 Task: Create a scrum project WorthyTech.
Action: Mouse moved to (177, 47)
Screenshot: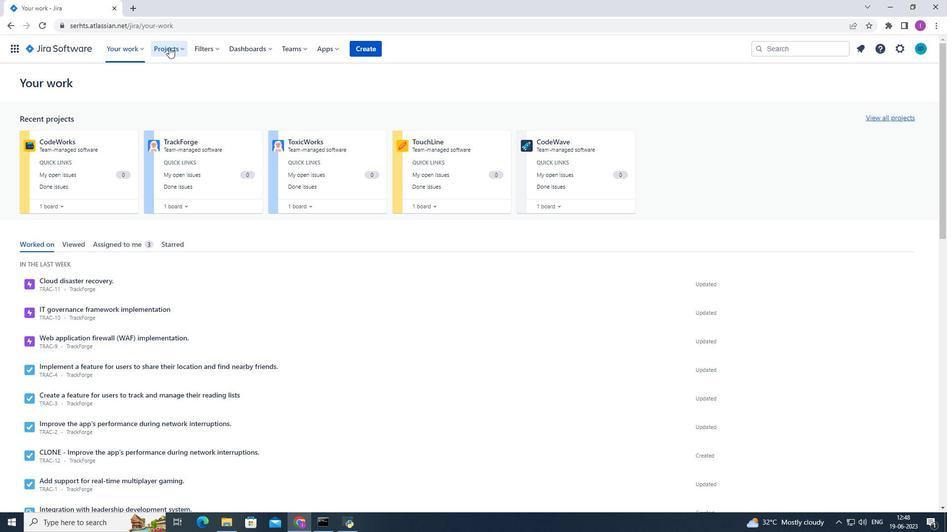 
Action: Mouse pressed left at (177, 47)
Screenshot: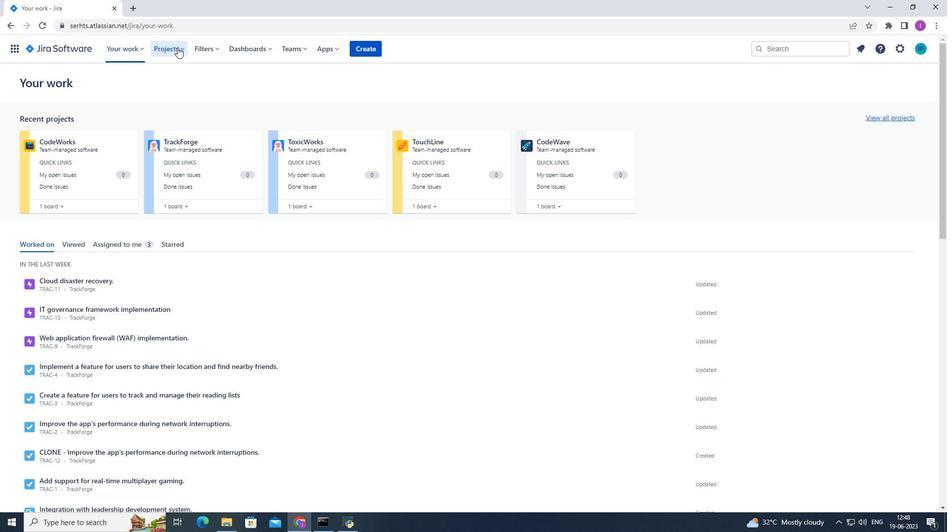 
Action: Mouse moved to (203, 251)
Screenshot: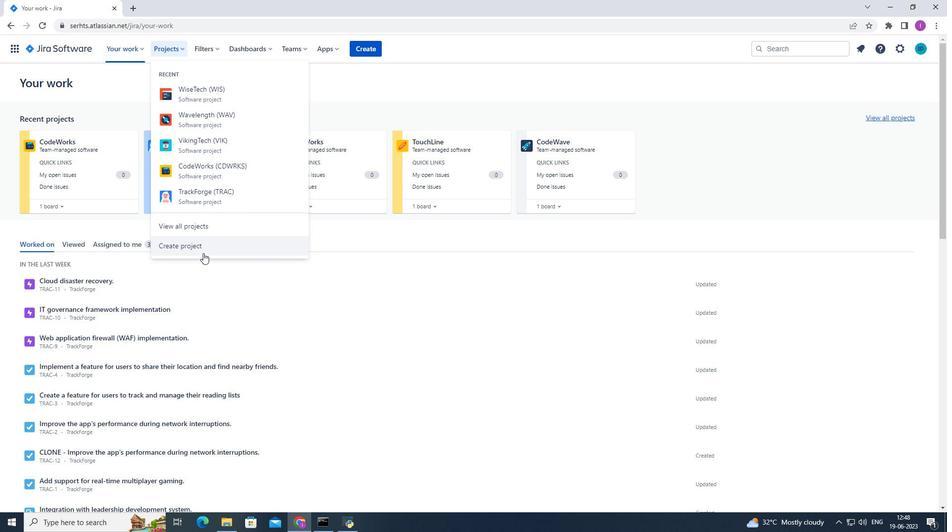 
Action: Mouse pressed left at (203, 251)
Screenshot: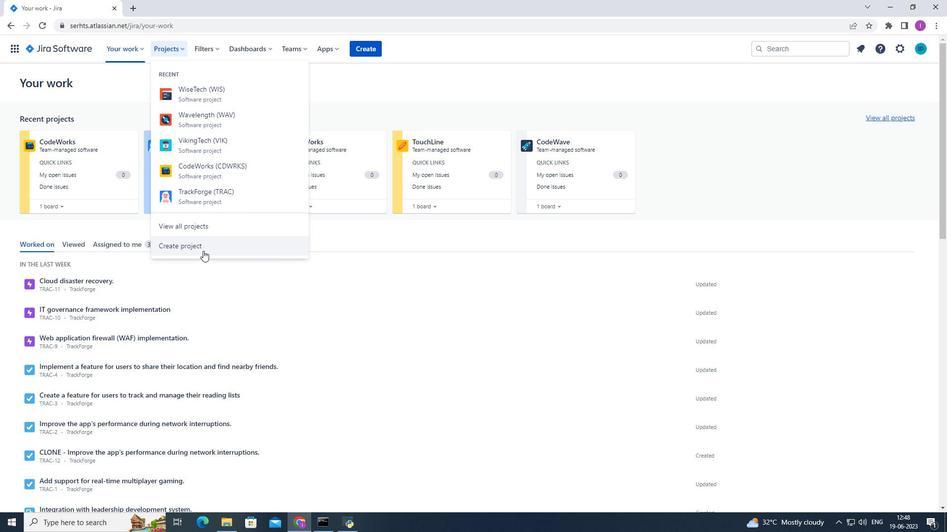 
Action: Mouse moved to (440, 256)
Screenshot: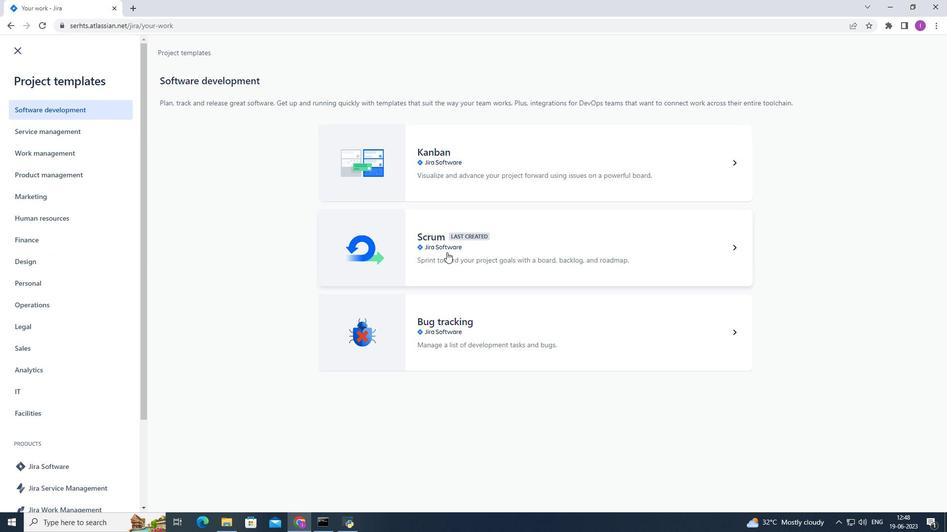 
Action: Mouse pressed left at (440, 256)
Screenshot: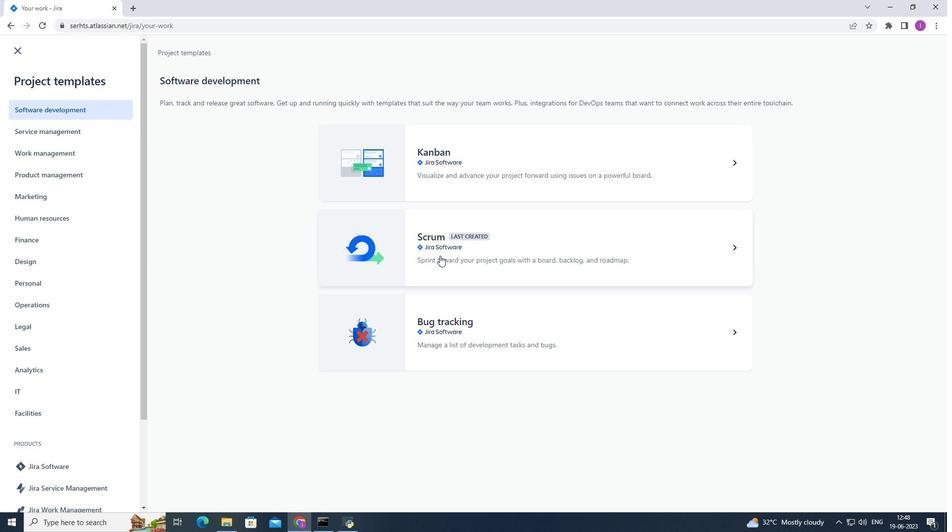 
Action: Mouse moved to (732, 491)
Screenshot: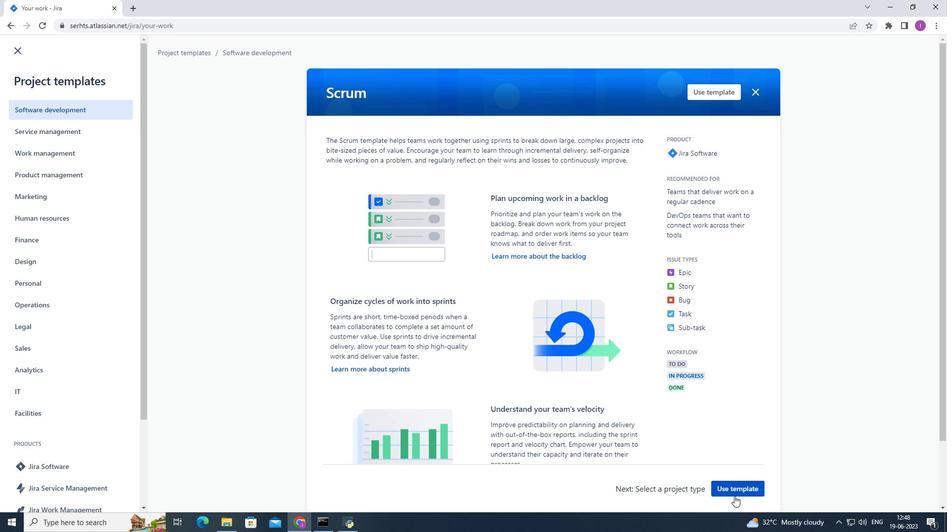 
Action: Mouse pressed left at (732, 491)
Screenshot: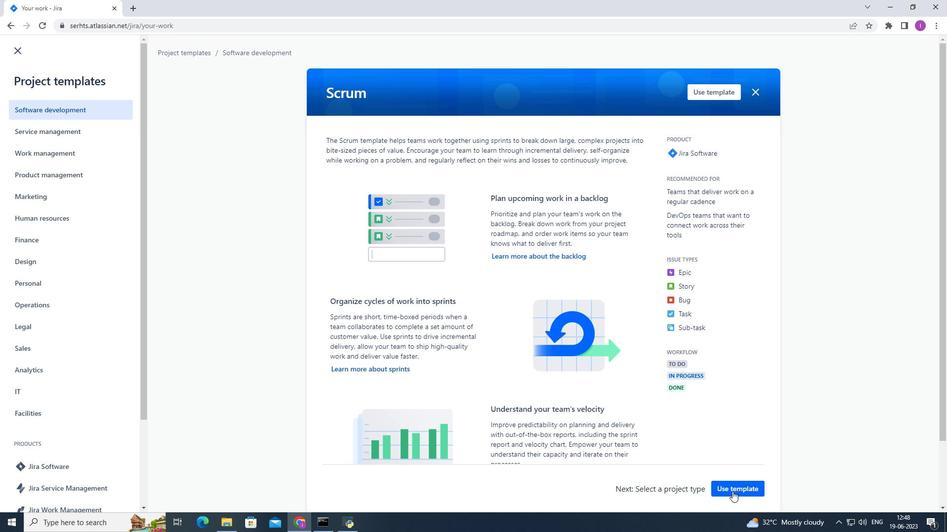 
Action: Mouse moved to (372, 483)
Screenshot: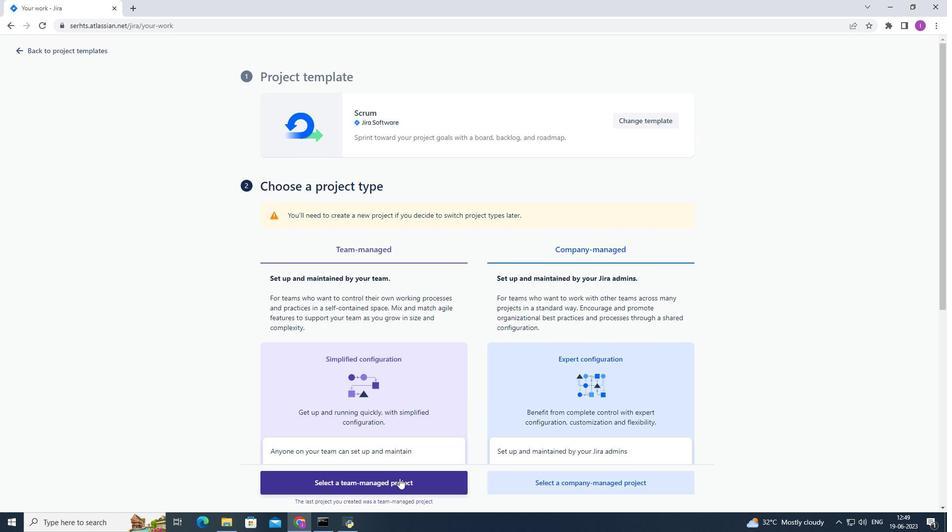 
Action: Mouse pressed left at (372, 483)
Screenshot: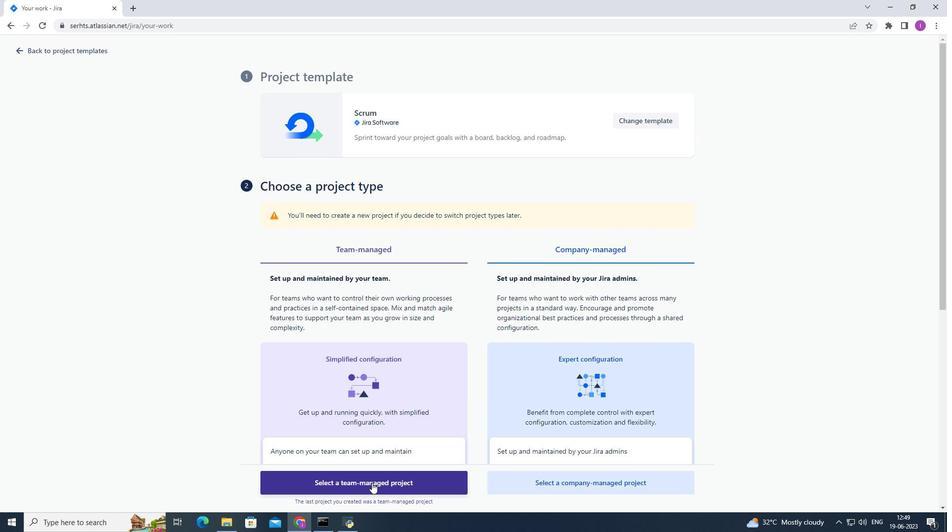 
Action: Mouse moved to (253, 233)
Screenshot: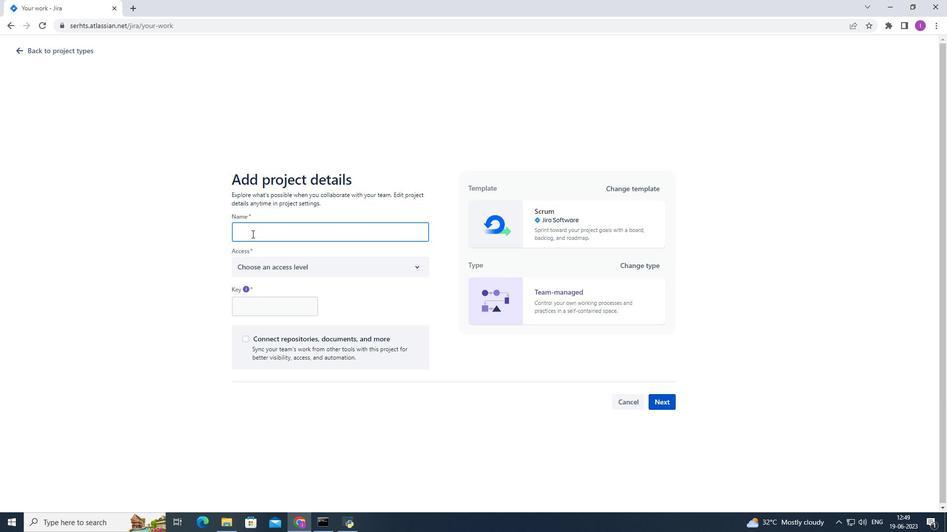 
Action: Mouse pressed left at (253, 233)
Screenshot: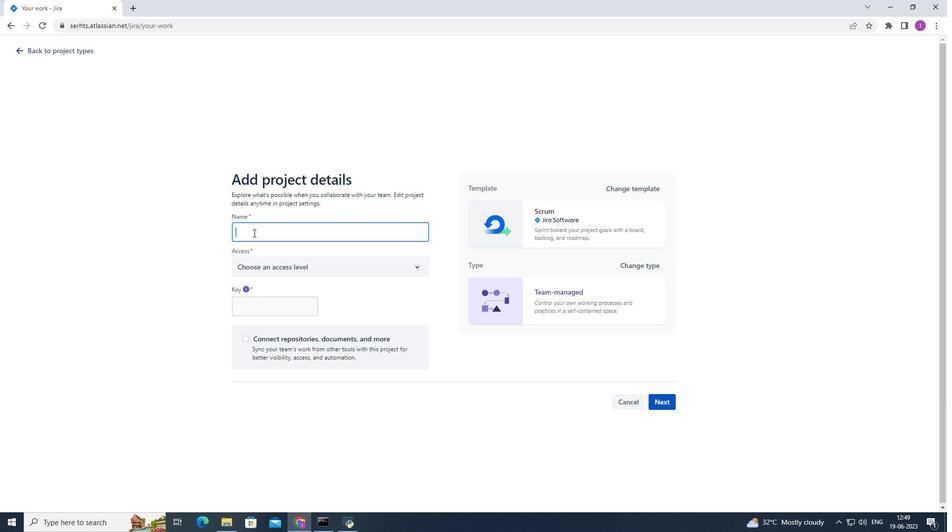 
Action: Mouse moved to (304, 240)
Screenshot: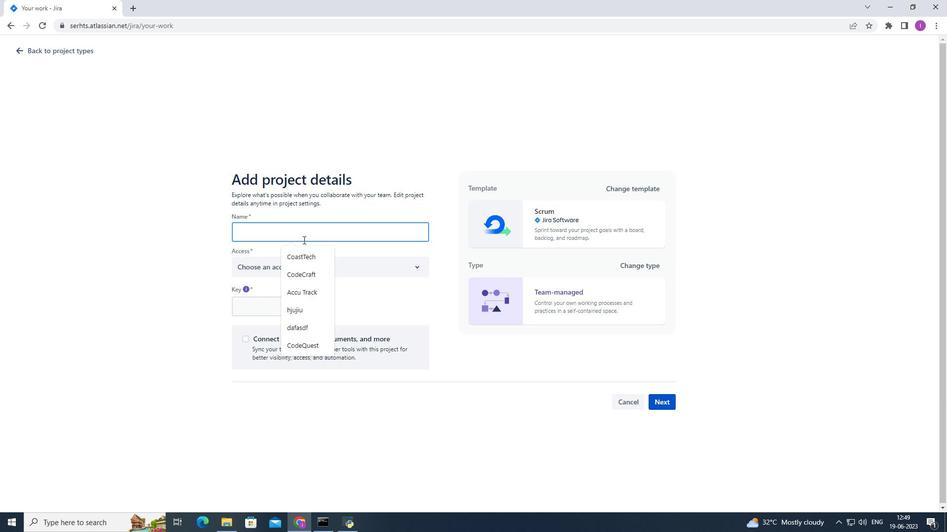 
Action: Key pressed <Key.shift>Worthy<Key.shift>Tech
Screenshot: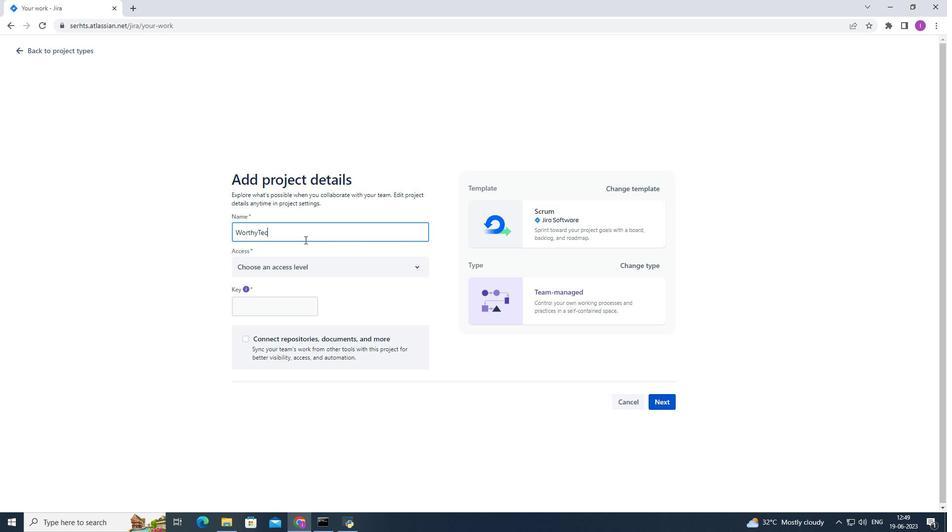 
Action: Mouse moved to (418, 268)
Screenshot: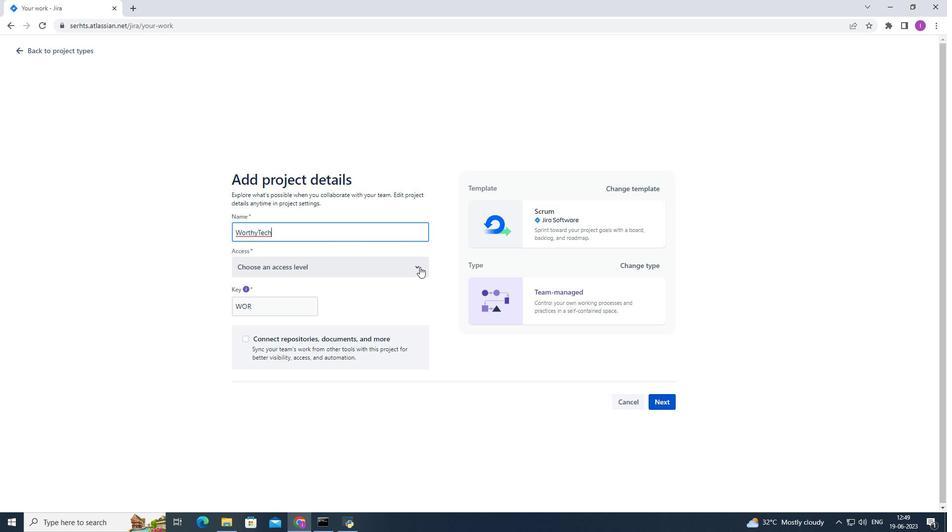 
Action: Mouse pressed left at (418, 268)
Screenshot: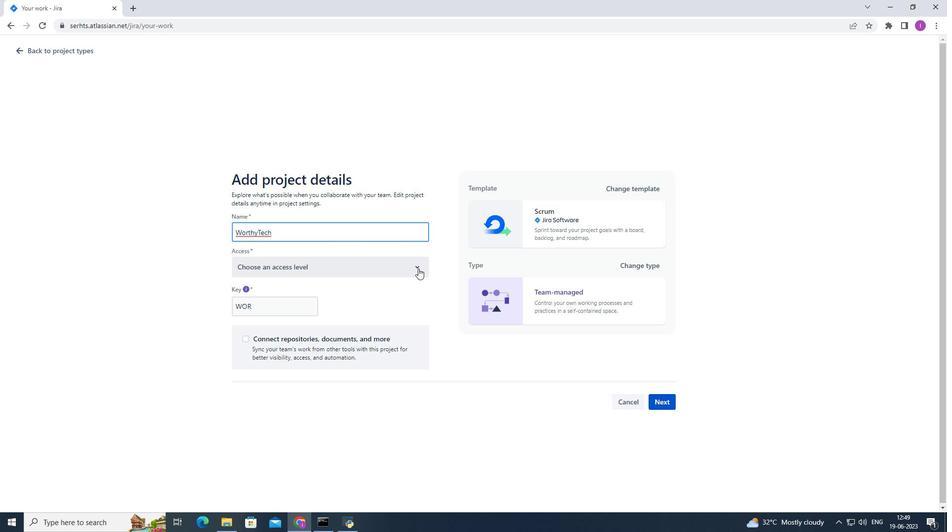 
Action: Mouse moved to (322, 316)
Screenshot: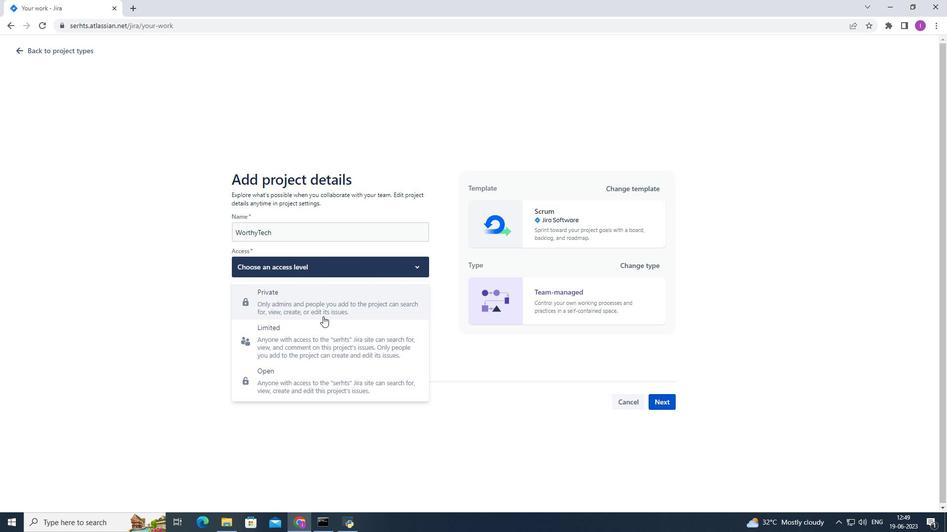 
Action: Mouse pressed left at (322, 316)
Screenshot: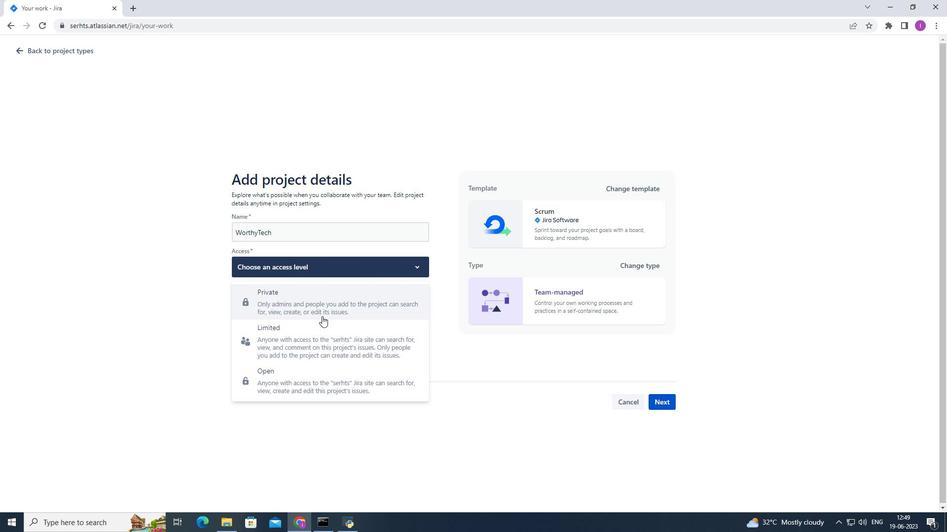 
Action: Mouse moved to (660, 402)
Screenshot: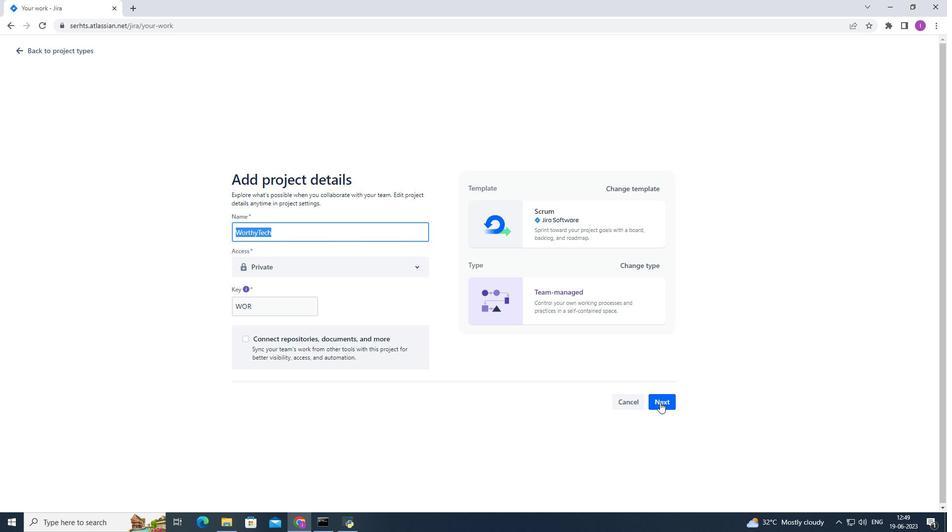 
Action: Mouse pressed left at (660, 402)
Screenshot: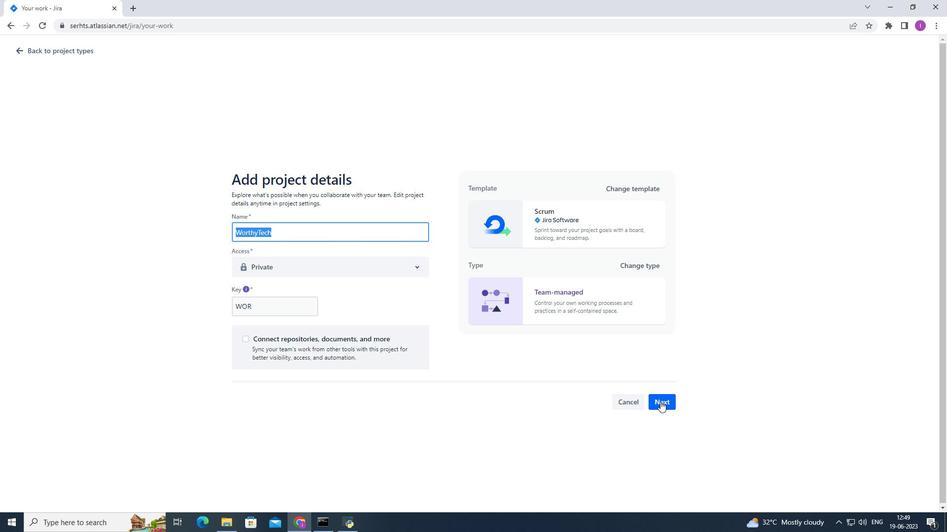 
Action: Mouse moved to (592, 337)
Screenshot: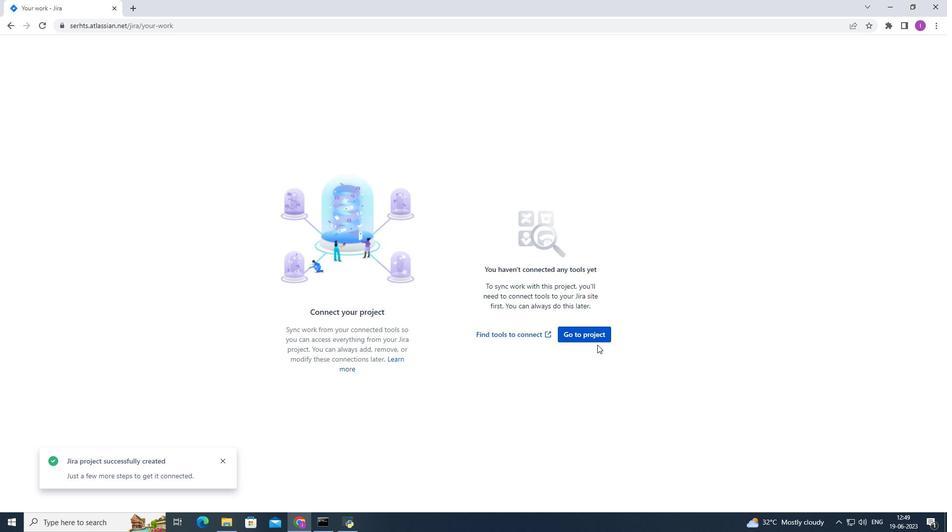 
Action: Mouse pressed left at (592, 337)
Screenshot: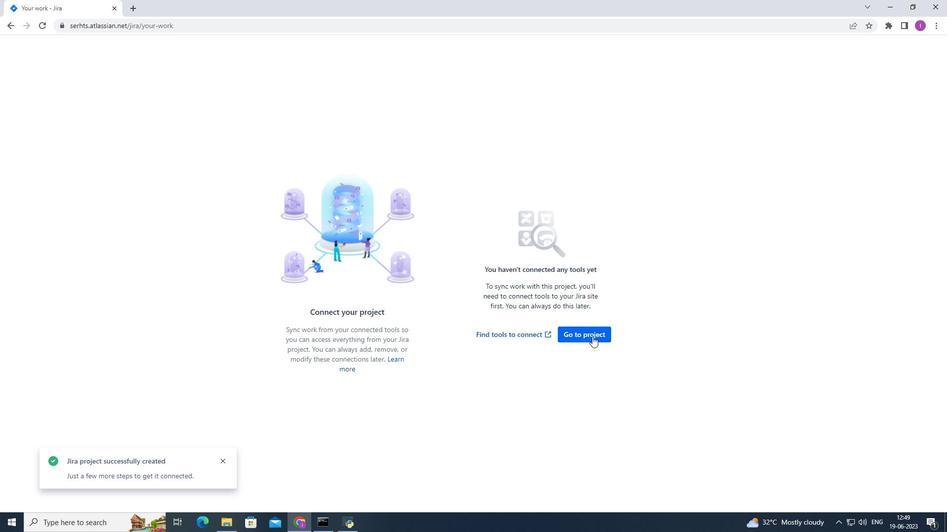 
Action: Mouse moved to (592, 336)
Screenshot: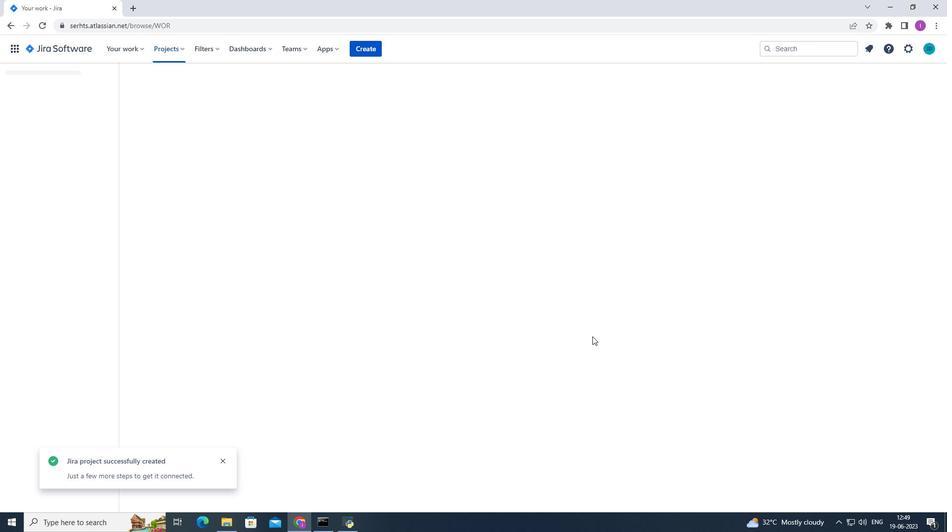 
